 Task: Add Sprouts Gallon Purified Water to the cart.
Action: Mouse pressed left at (21, 80)
Screenshot: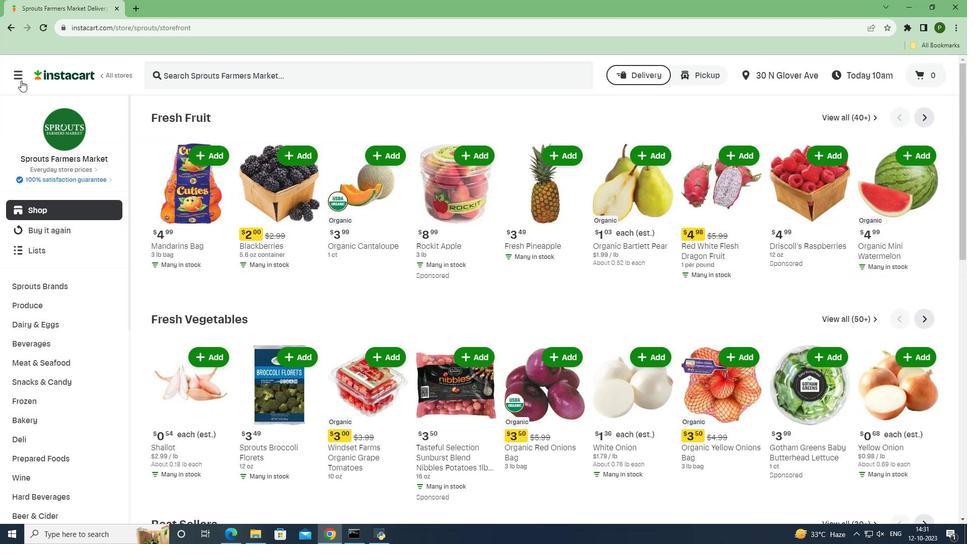 
Action: Mouse moved to (38, 263)
Screenshot: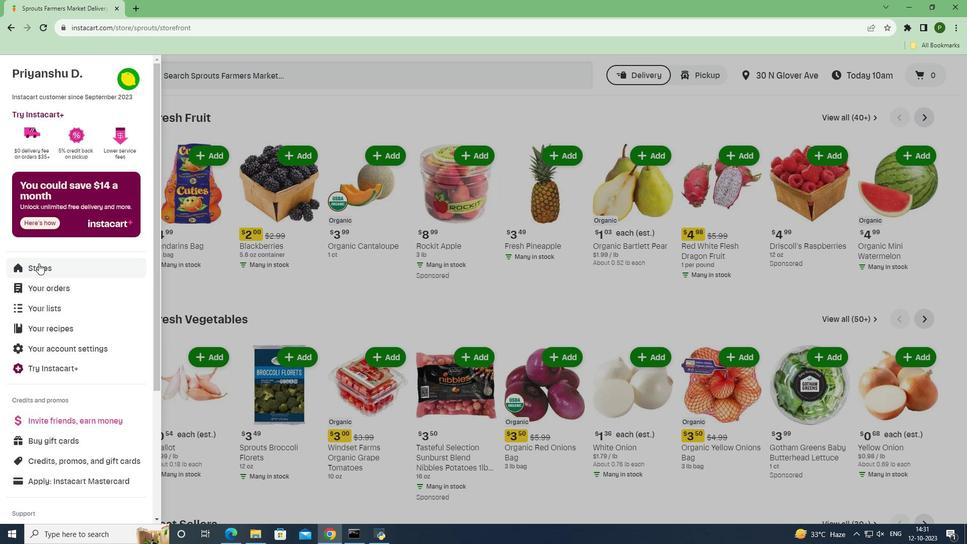 
Action: Mouse pressed left at (38, 263)
Screenshot: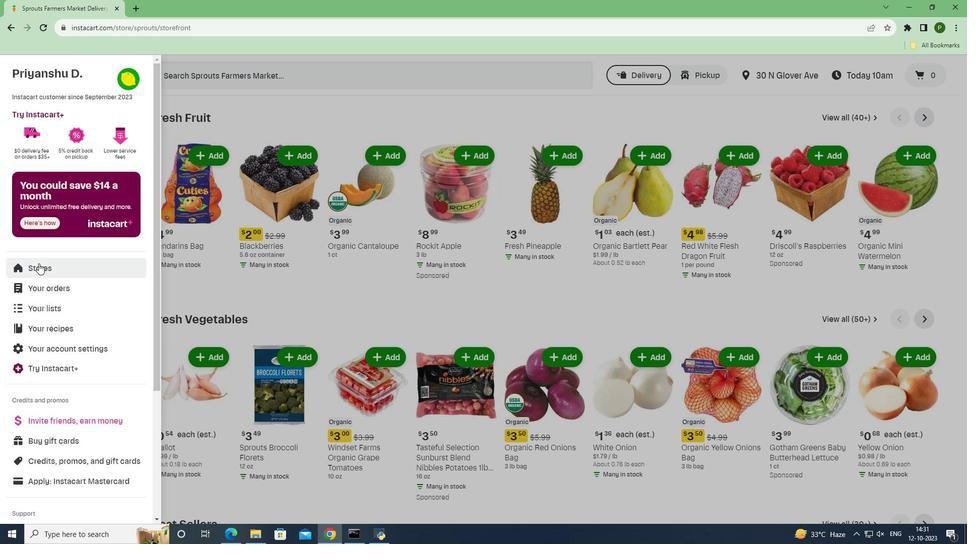 
Action: Mouse moved to (241, 119)
Screenshot: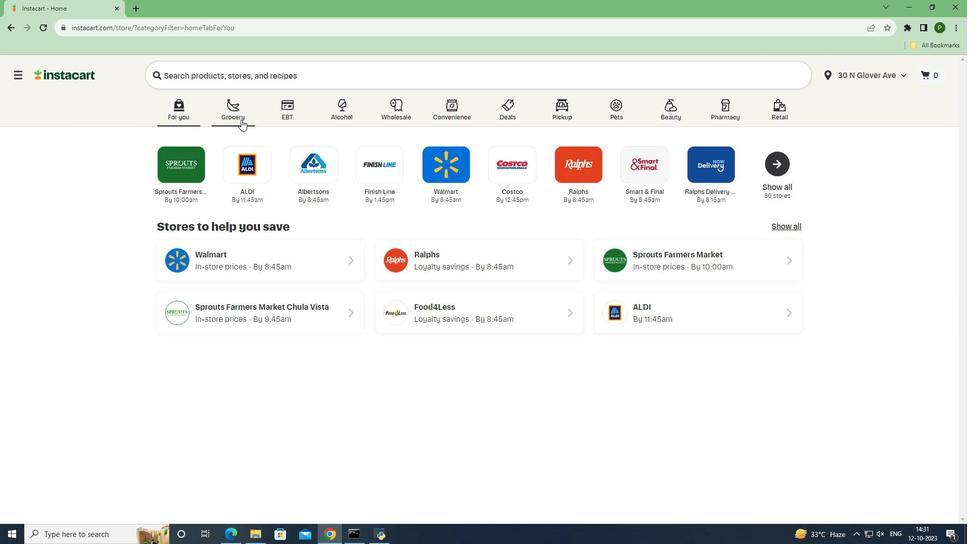
Action: Mouse pressed left at (241, 119)
Screenshot: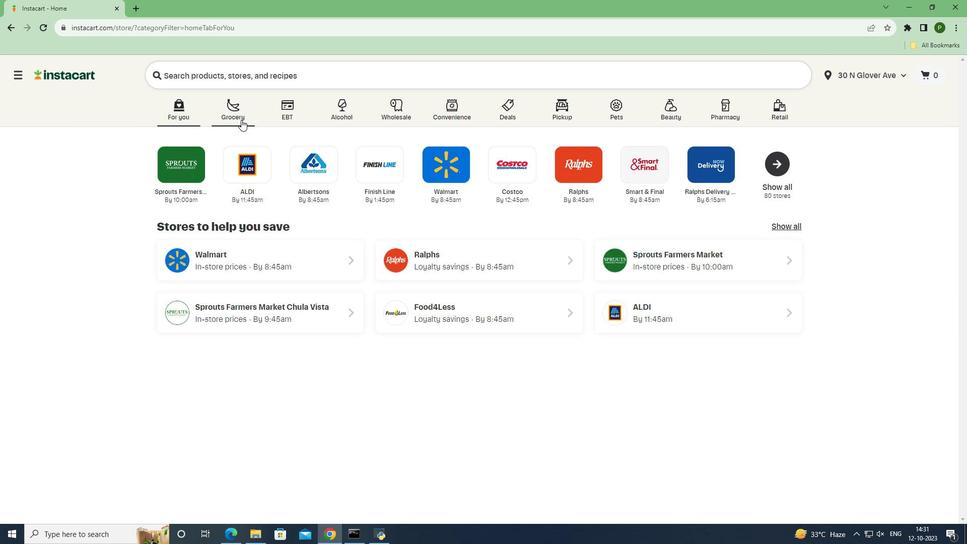 
Action: Mouse moved to (391, 222)
Screenshot: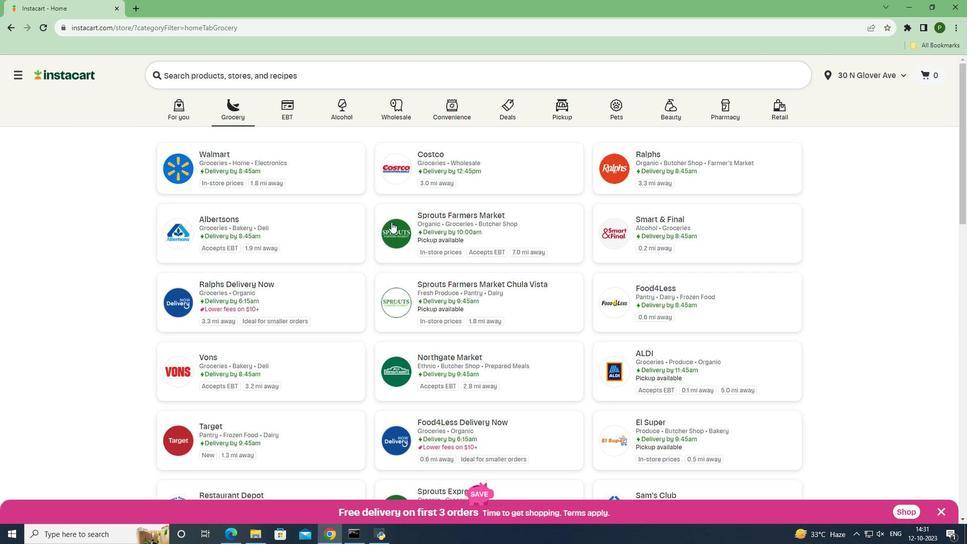 
Action: Mouse pressed left at (391, 222)
Screenshot: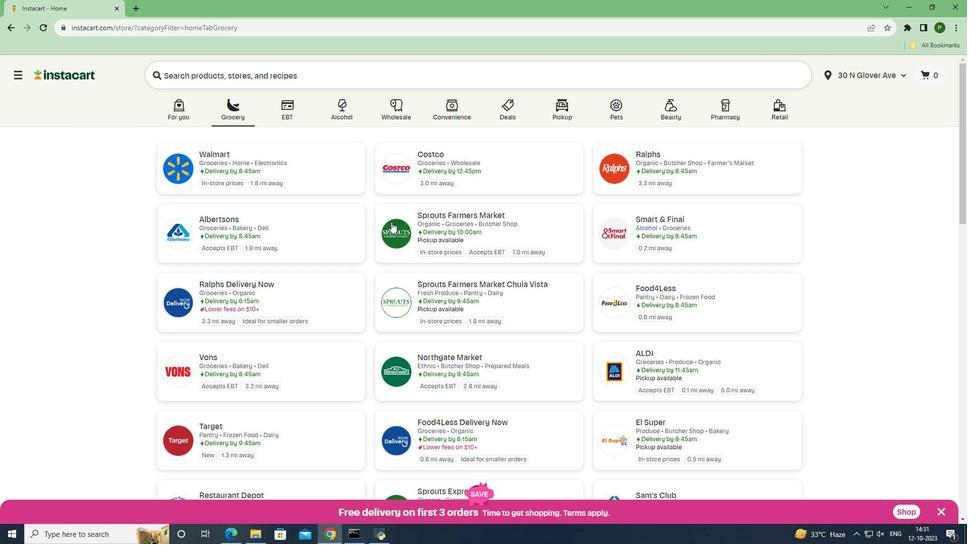 
Action: Mouse moved to (53, 343)
Screenshot: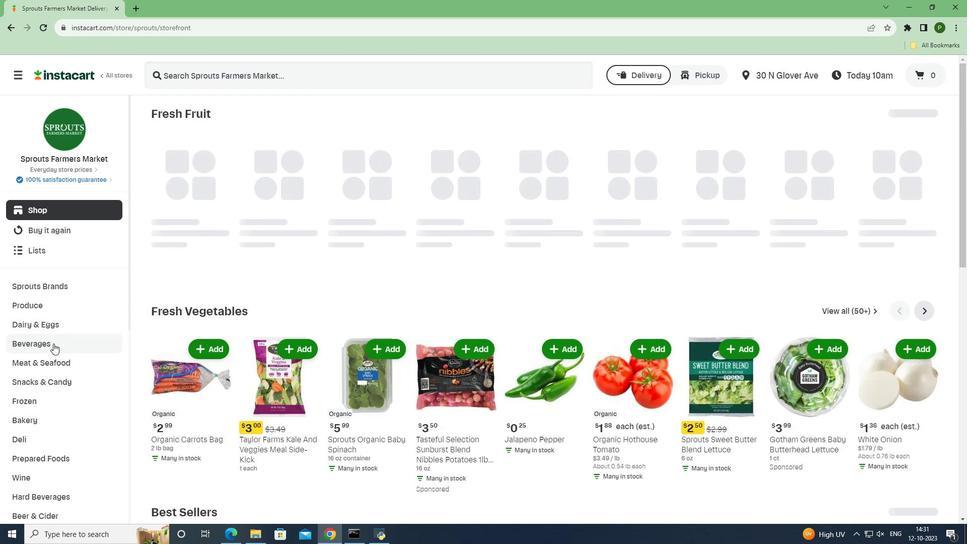 
Action: Mouse pressed left at (53, 343)
Screenshot: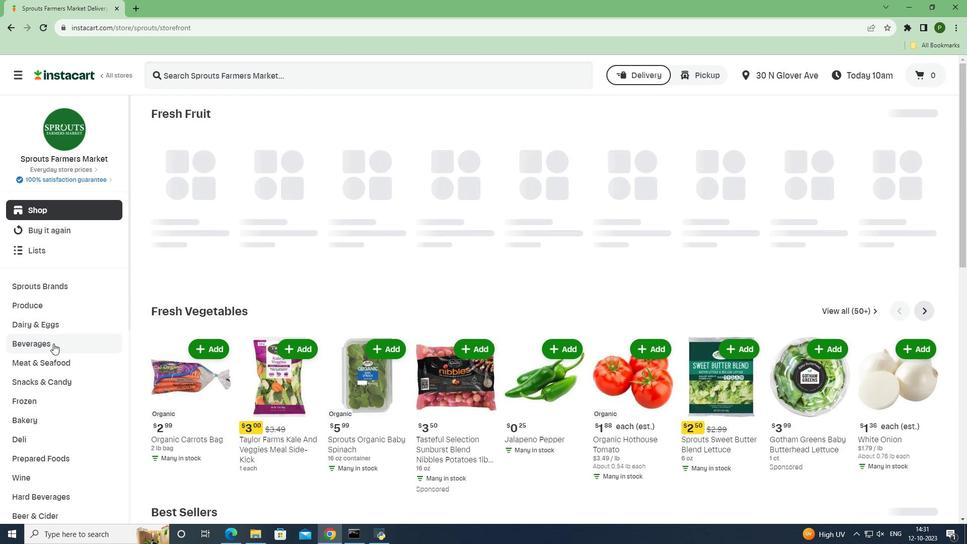 
Action: Mouse moved to (426, 143)
Screenshot: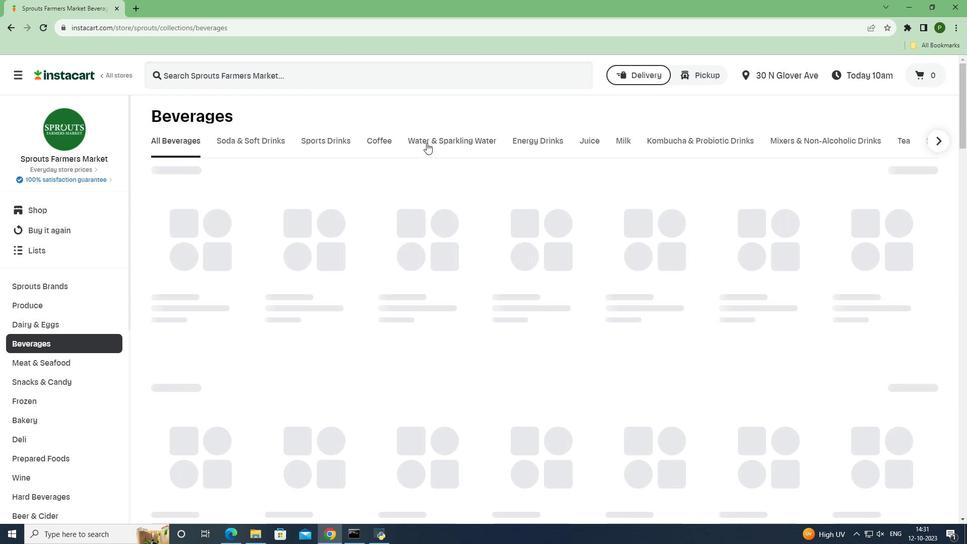 
Action: Mouse pressed left at (426, 143)
Screenshot: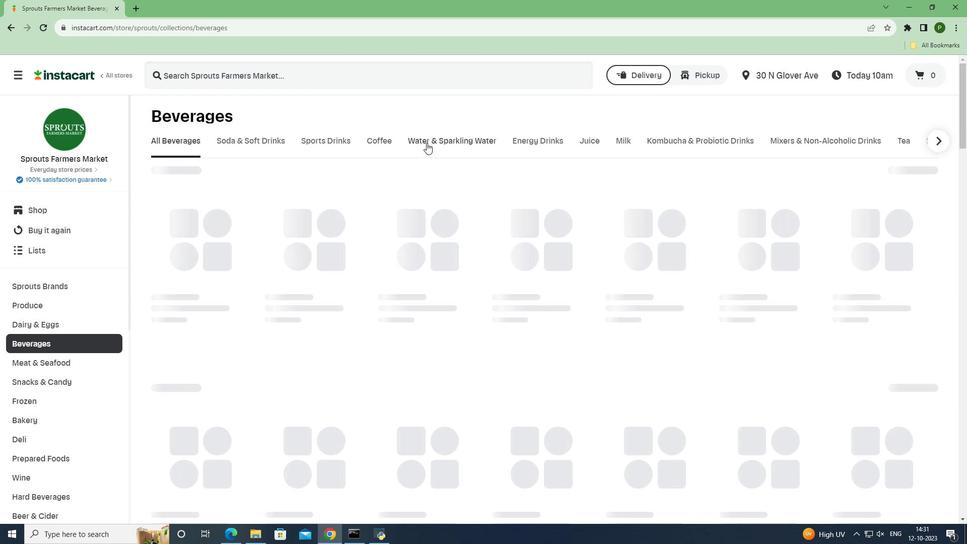 
Action: Mouse moved to (275, 79)
Screenshot: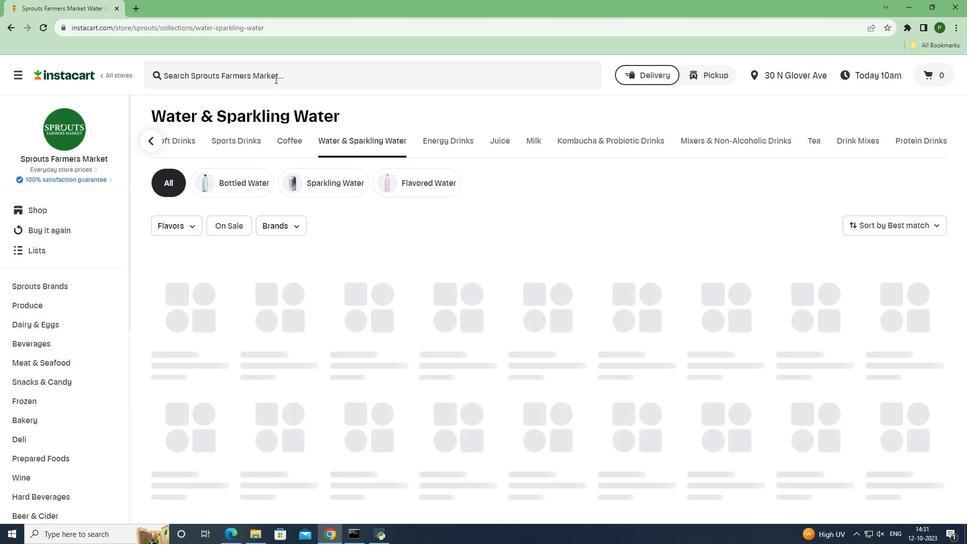 
Action: Mouse pressed left at (275, 79)
Screenshot: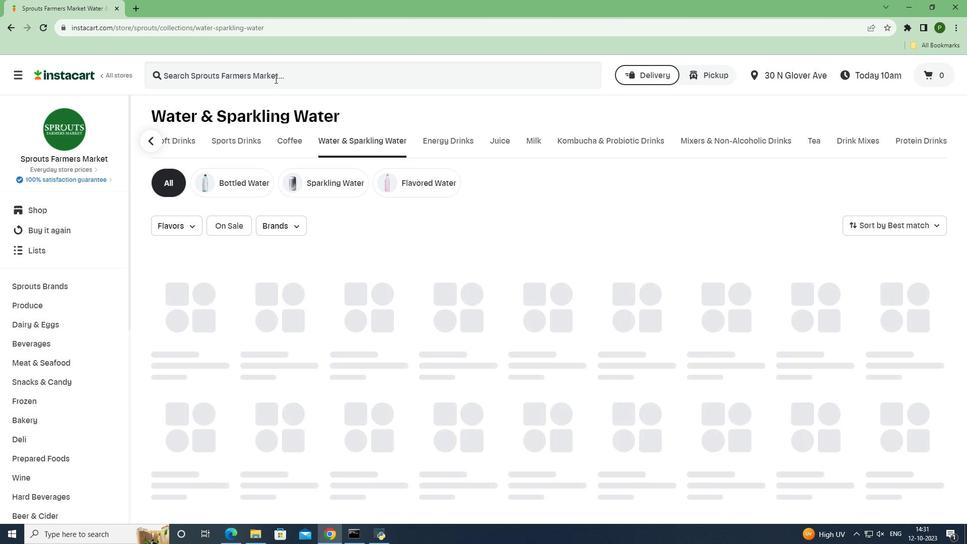 
Action: Key pressed <Key.caps_lock>S<Key.caps_lock>prouts<Key.space><Key.caps_lock>G<Key.caps_lock>allon<Key.space>purified<Key.space><Key.caps_lock>W<Key.caps_lock>ater<Key.space><Key.enter>
Screenshot: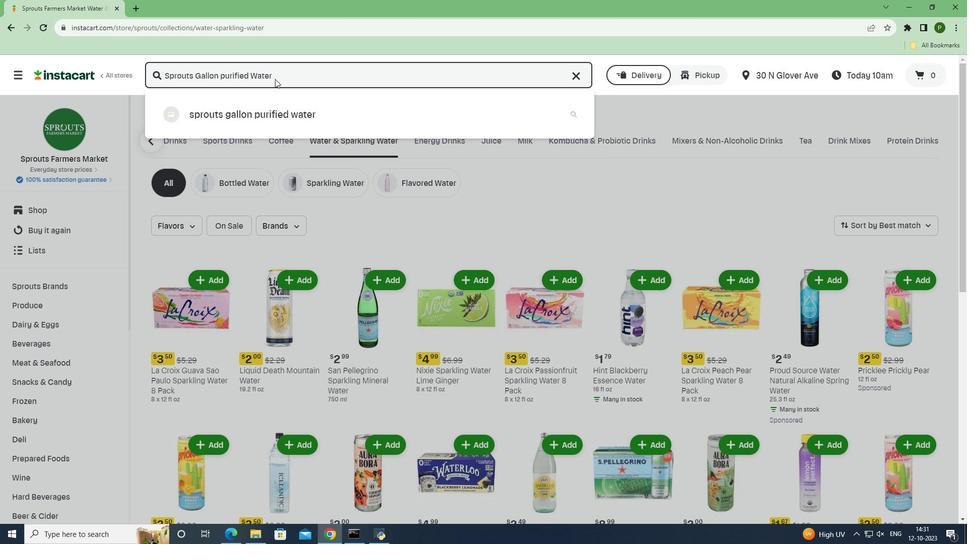 
Action: Mouse moved to (606, 184)
Screenshot: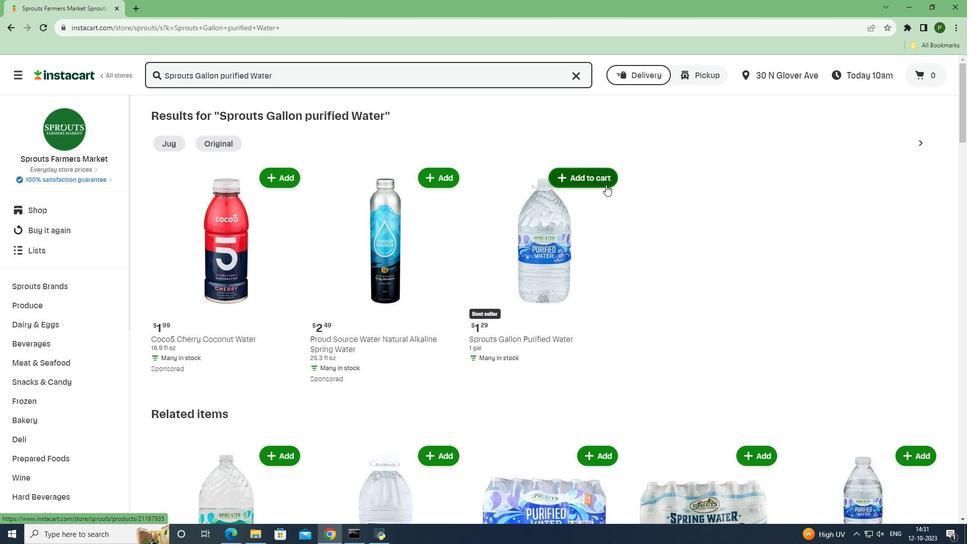 
Action: Mouse pressed left at (606, 184)
Screenshot: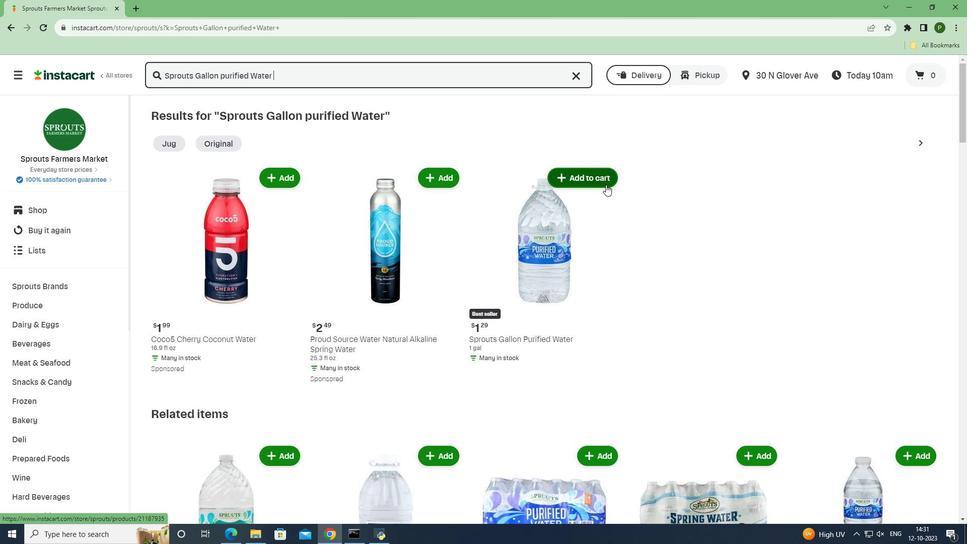 
Action: Mouse moved to (635, 229)
Screenshot: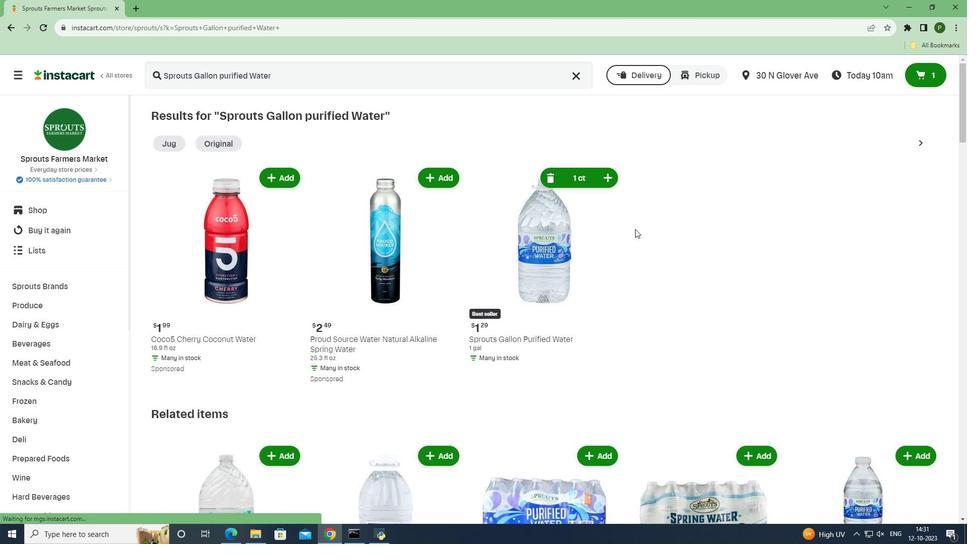 
